 Task: Use the formula "COUNTIF" in spreadsheet "Project protfolio".
Action: Mouse moved to (147, 85)
Screenshot: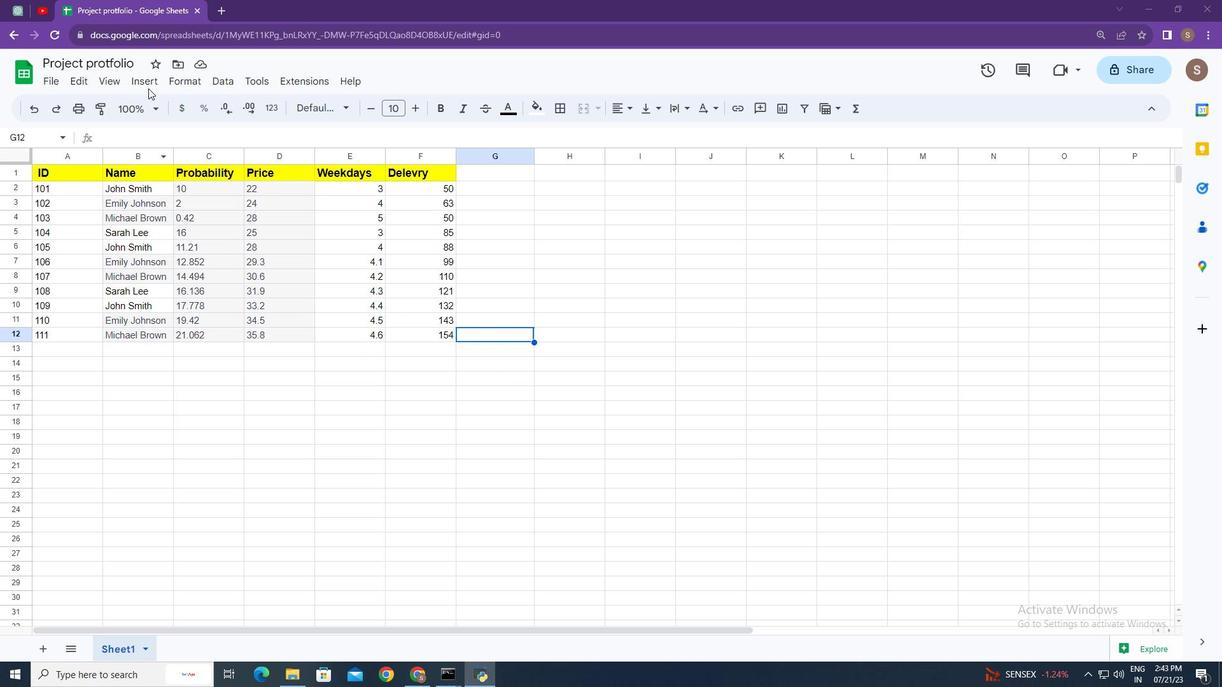 
Action: Mouse pressed left at (147, 85)
Screenshot: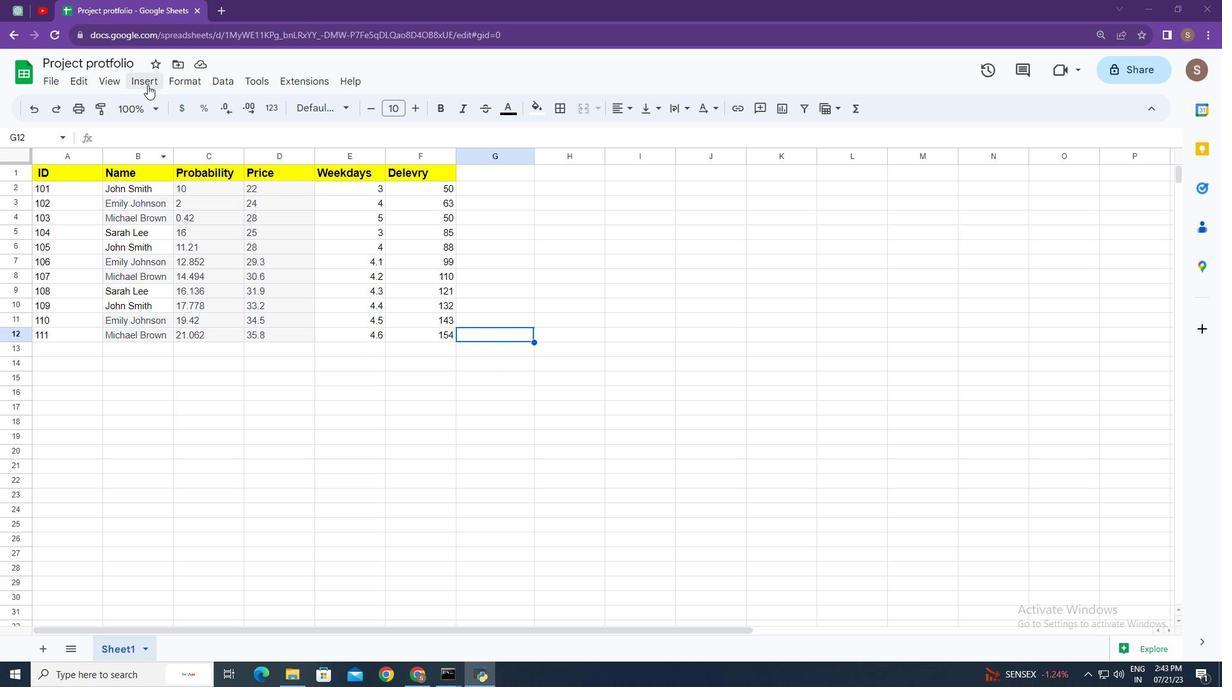
Action: Mouse moved to (203, 322)
Screenshot: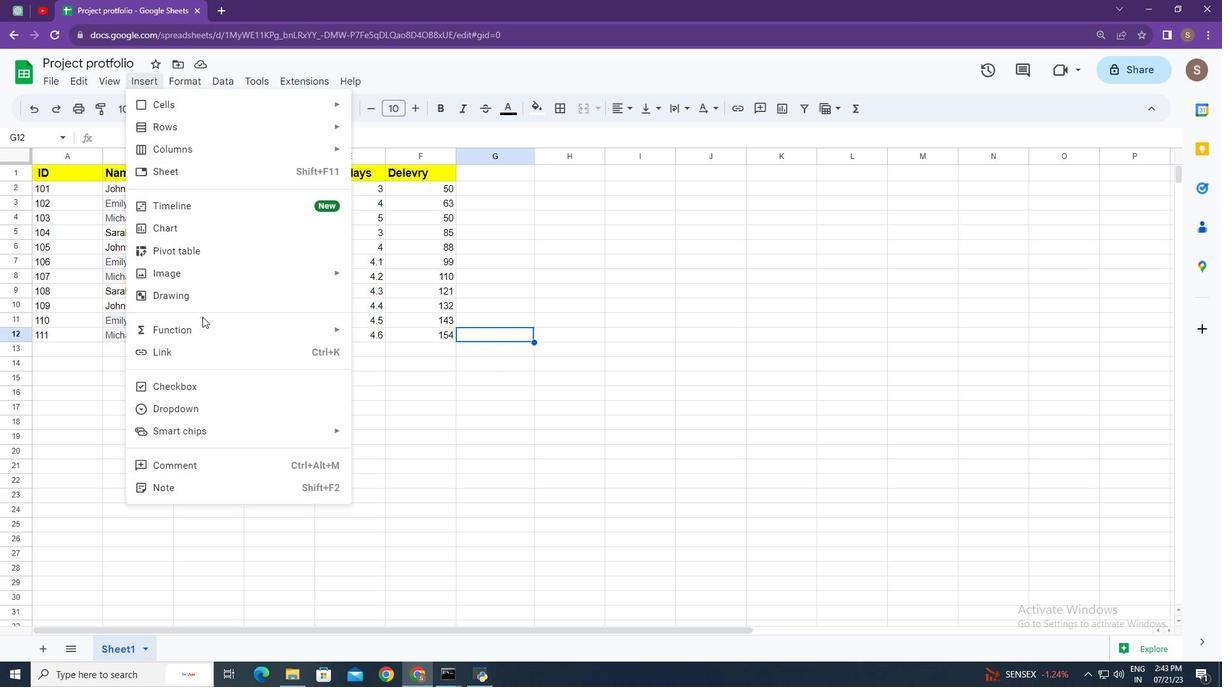 
Action: Mouse pressed left at (203, 322)
Screenshot: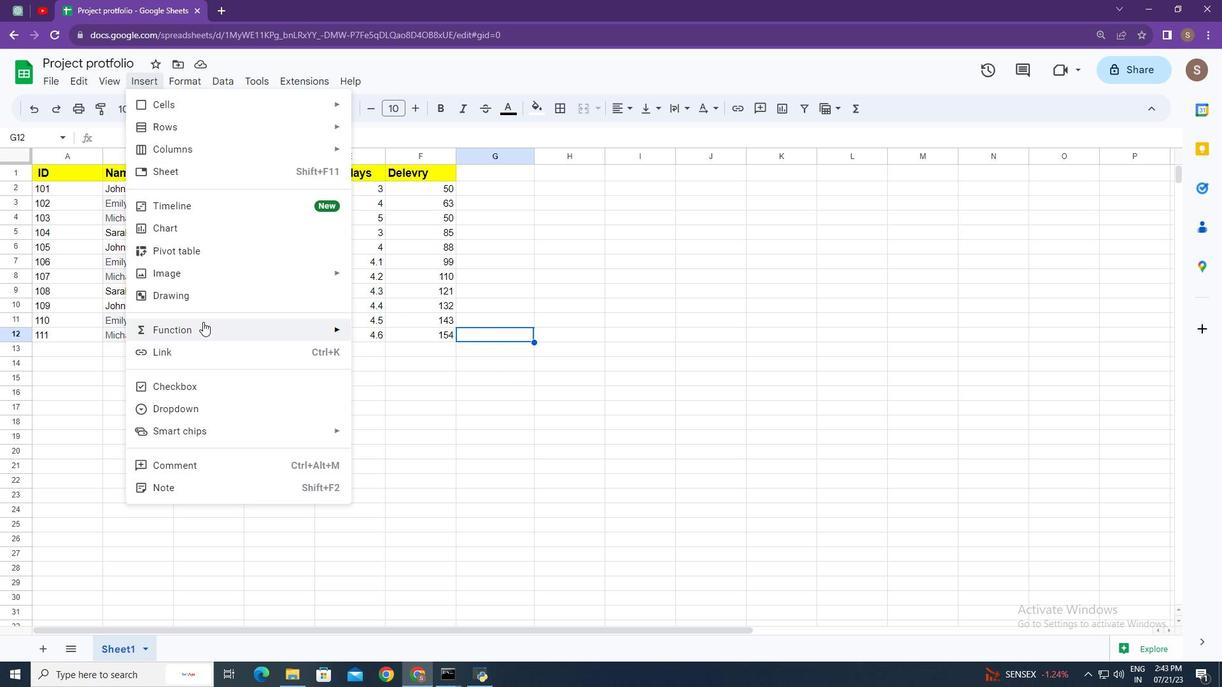 
Action: Mouse moved to (439, 253)
Screenshot: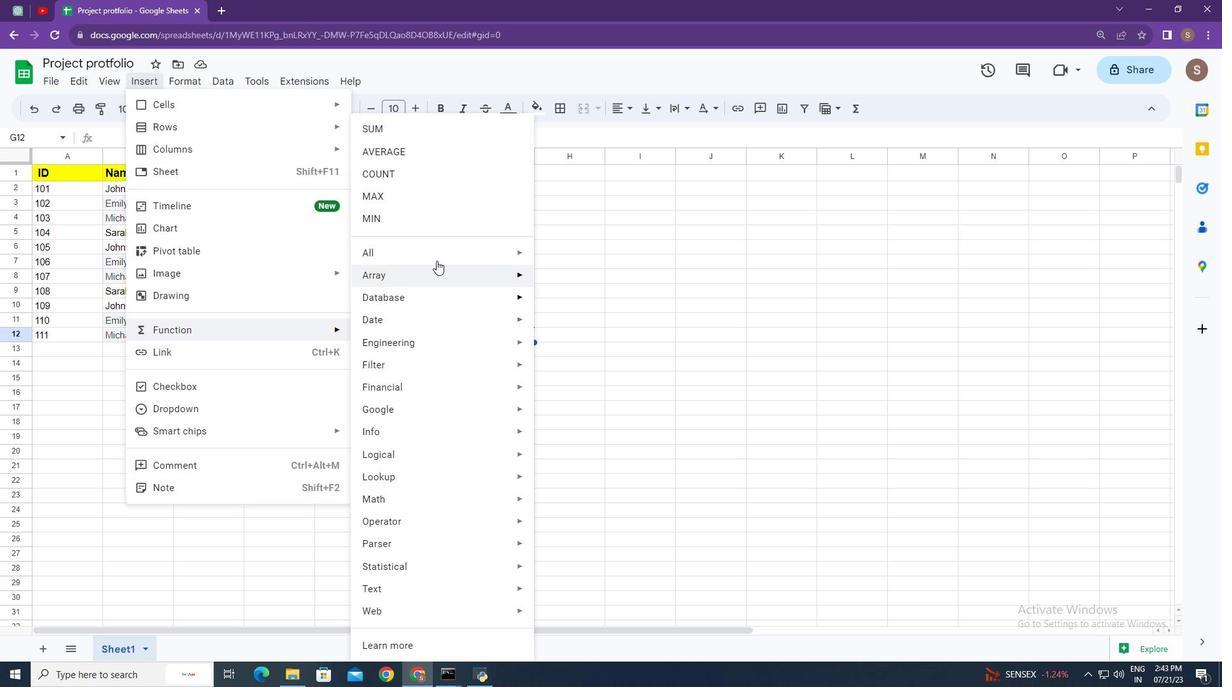 
Action: Mouse pressed left at (439, 253)
Screenshot: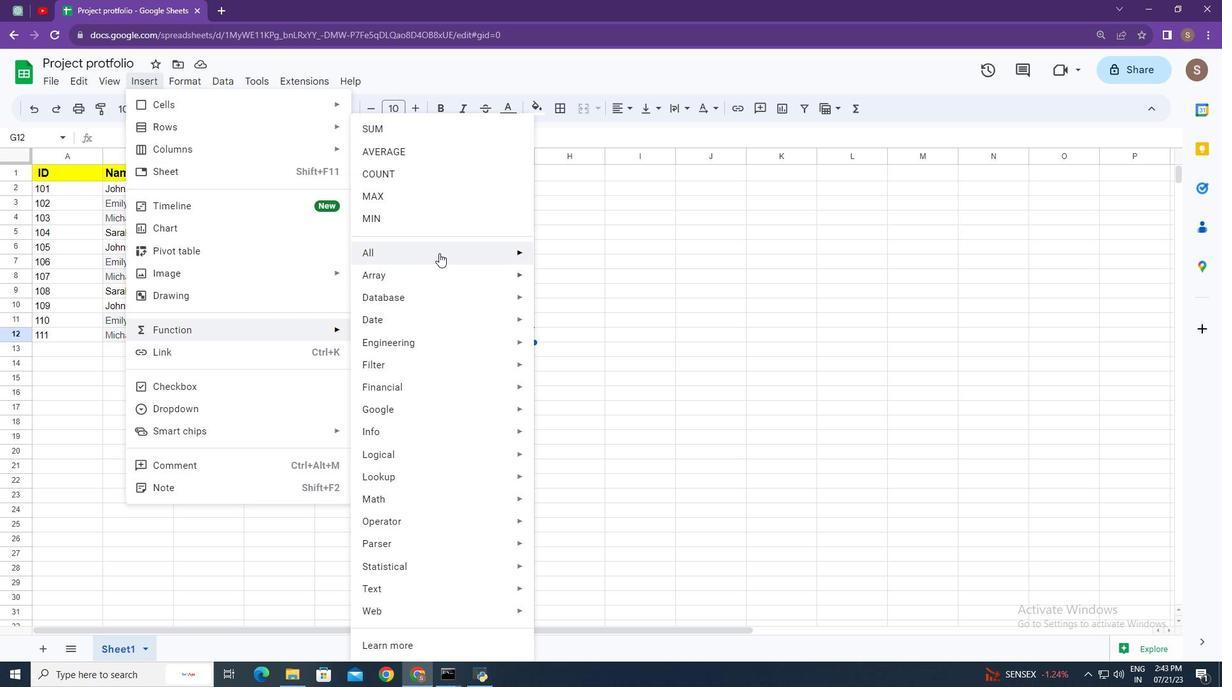 
Action: Mouse moved to (593, 445)
Screenshot: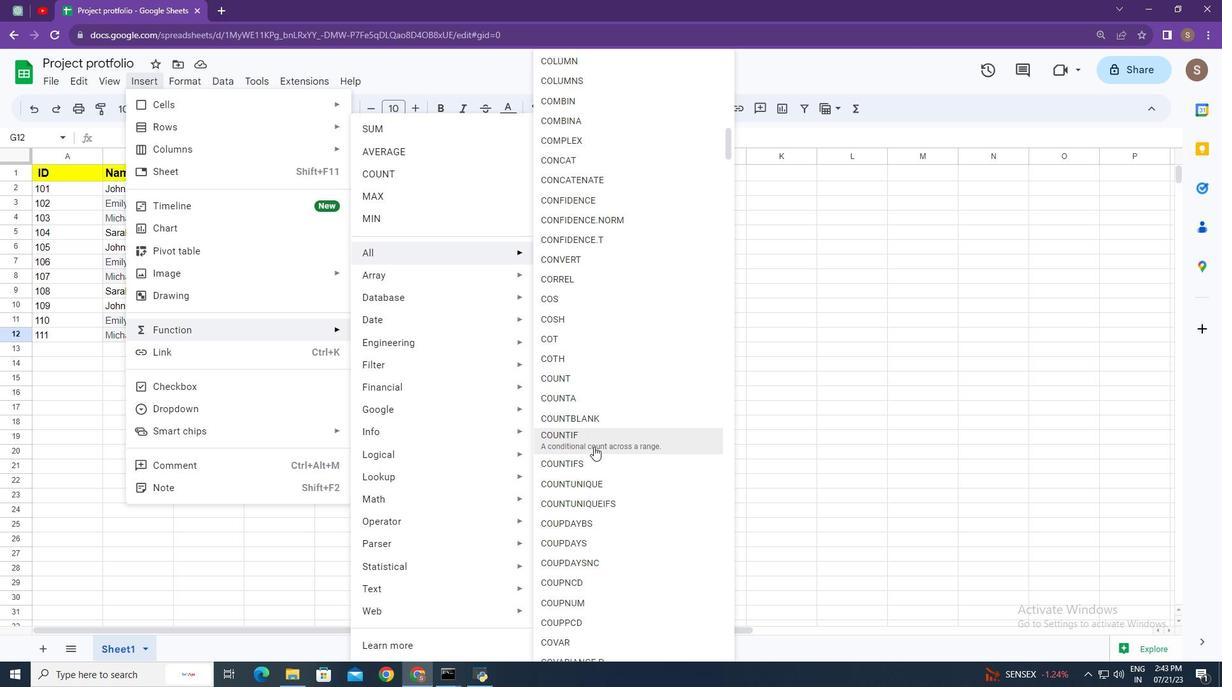 
Action: Mouse pressed left at (593, 445)
Screenshot: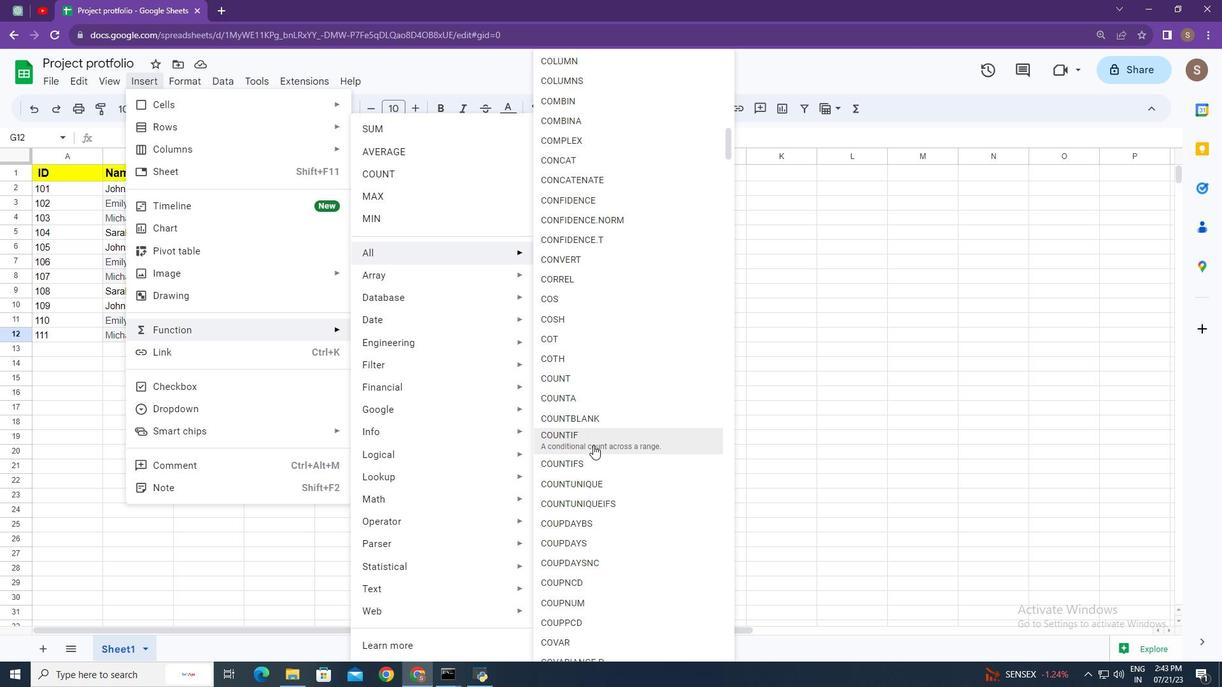 
Action: Mouse moved to (181, 184)
Screenshot: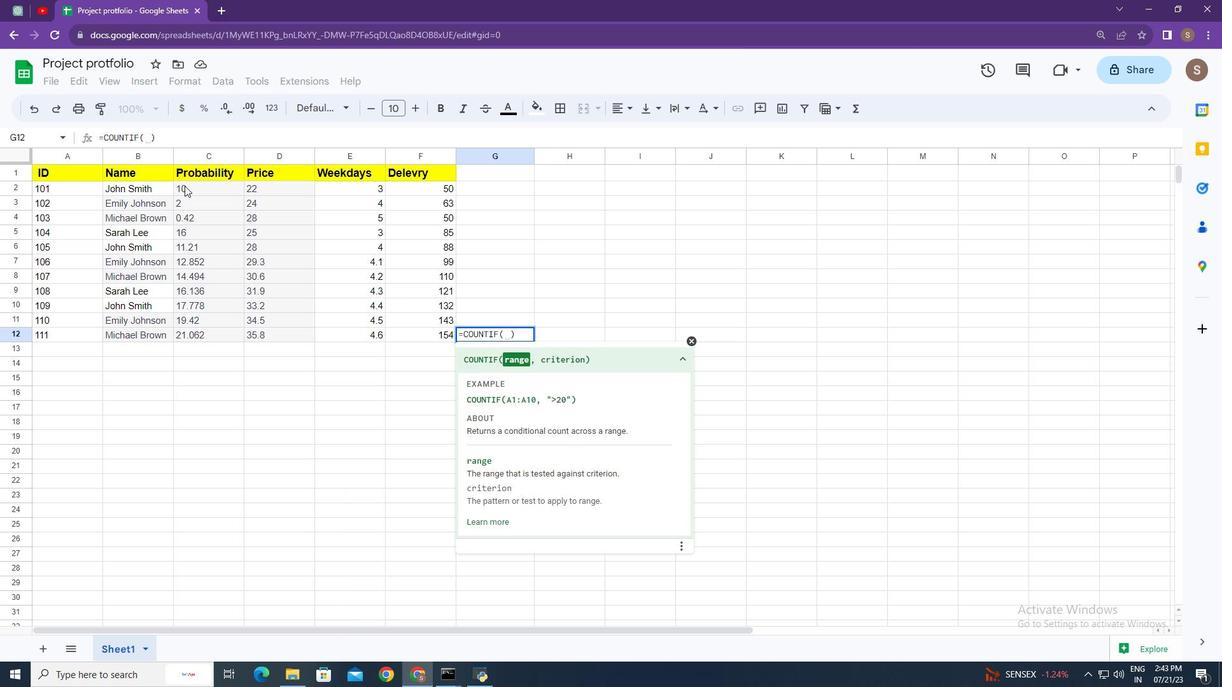 
Action: Mouse pressed left at (181, 184)
Screenshot: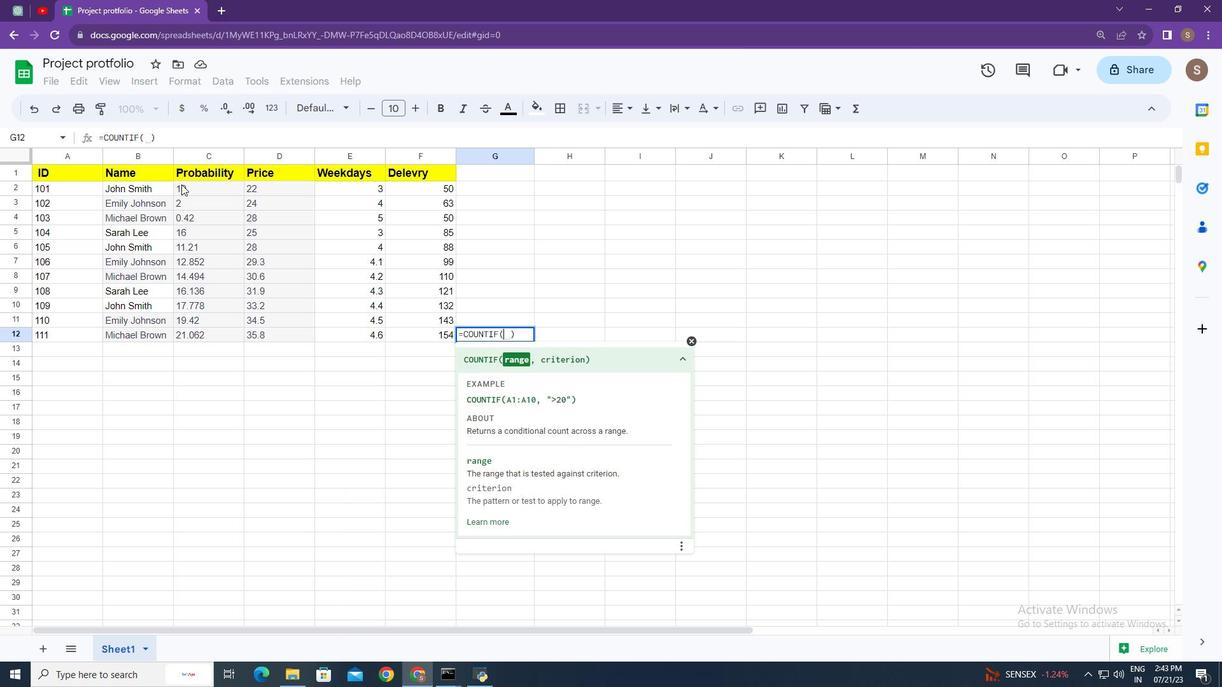 
Action: Mouse moved to (493, 348)
Screenshot: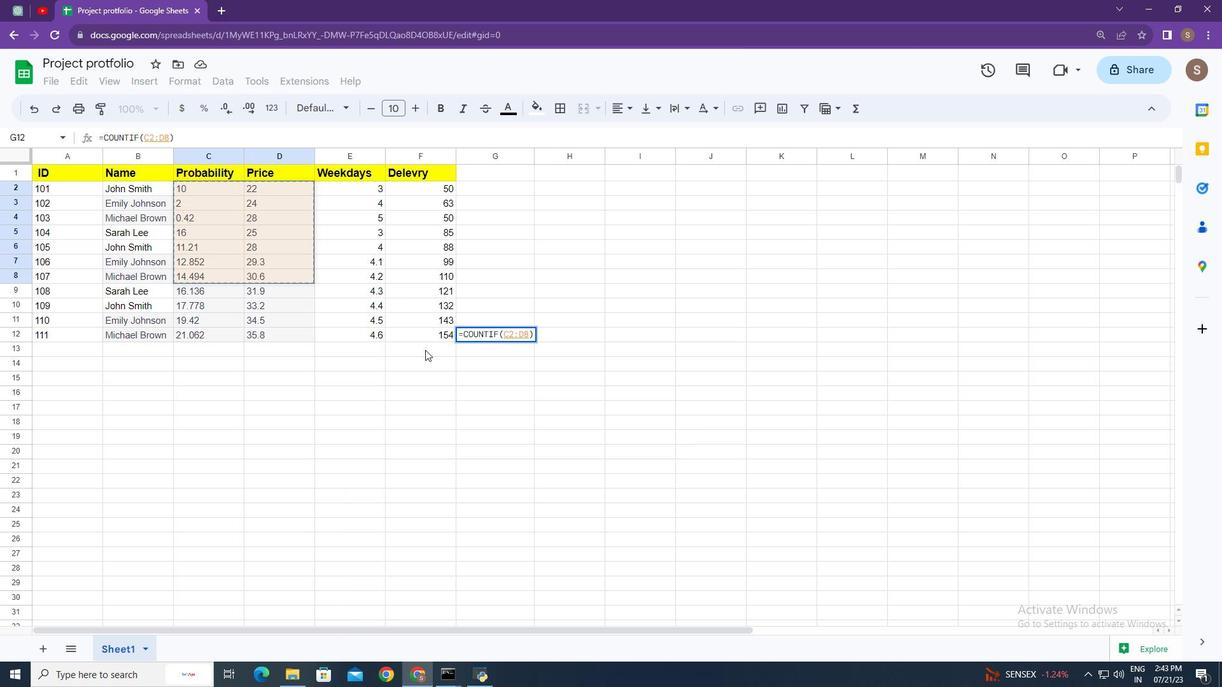 
Action: Key pressed ,<Key.space><Key.shift>"<Key.shift><Key.shift><Key.shift><Key.shift><Key.shift><Key.shift><Key.shift><Key.shift><Key.shift><Key.shift><Key.shift><Key.shift><Key.shift>>20<Key.shift>"<Key.enter>
Screenshot: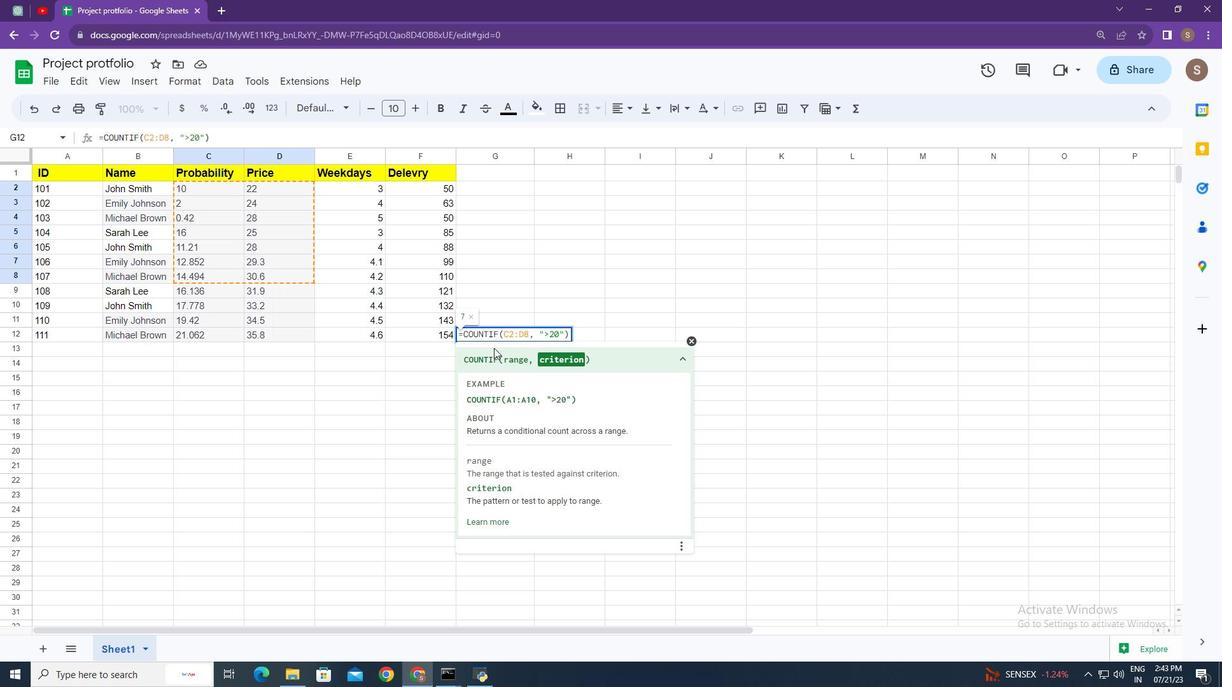 
Action: Mouse moved to (511, 399)
Screenshot: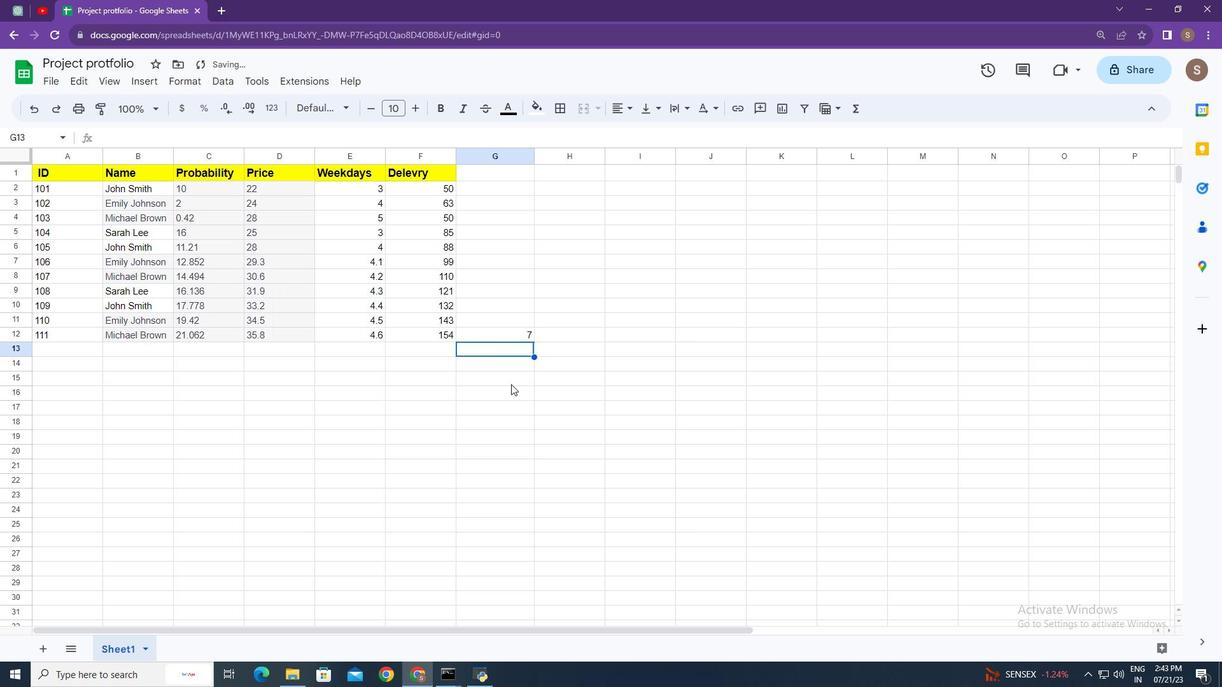 
